 Task: Create a rule from the Routing list, Task moved to a section -> Set Priority in the project BioForge , set the section as Done clear the priority
Action: Mouse moved to (651, 374)
Screenshot: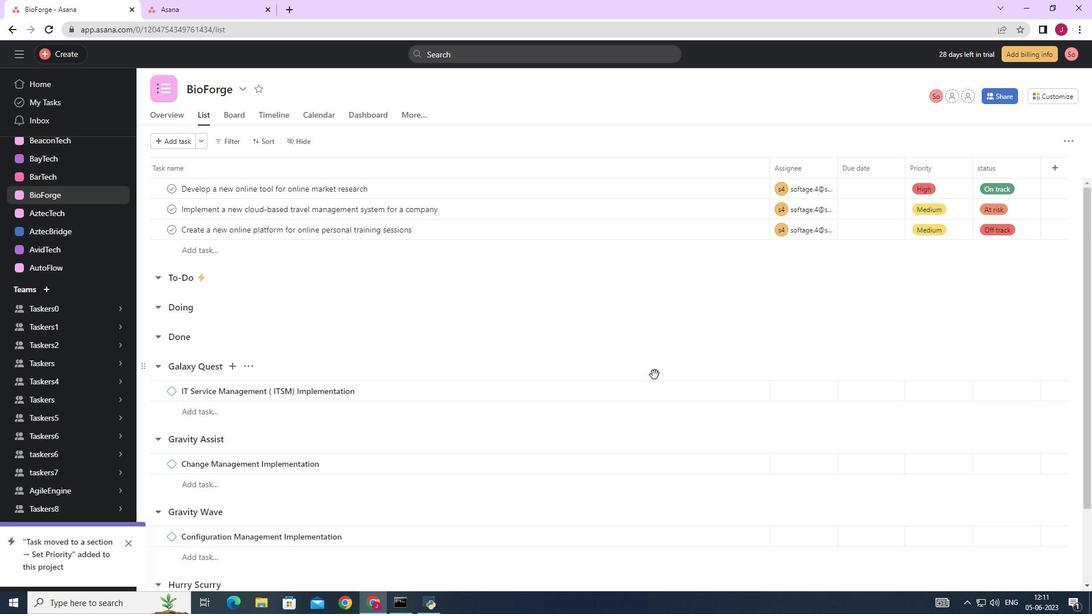 
Action: Mouse scrolled (651, 375) with delta (0, 0)
Screenshot: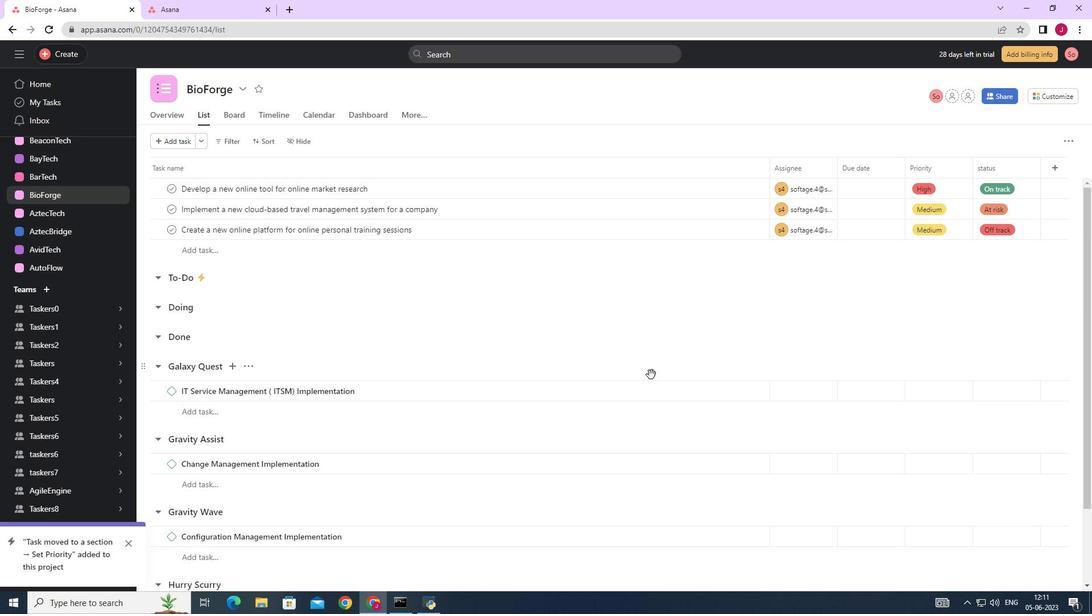 
Action: Mouse scrolled (651, 375) with delta (0, 0)
Screenshot: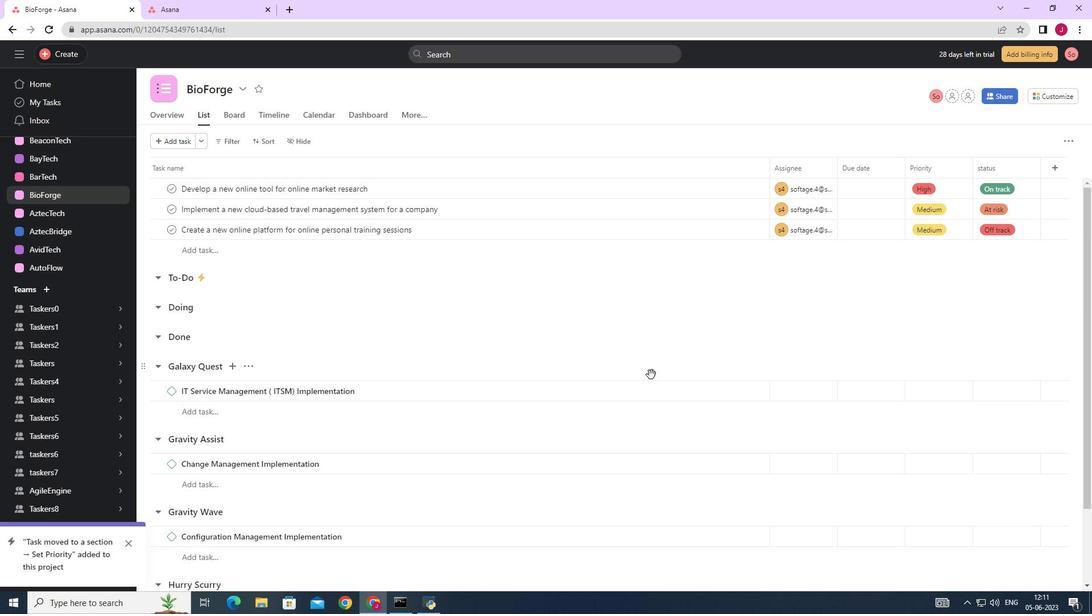 
Action: Mouse moved to (649, 373)
Screenshot: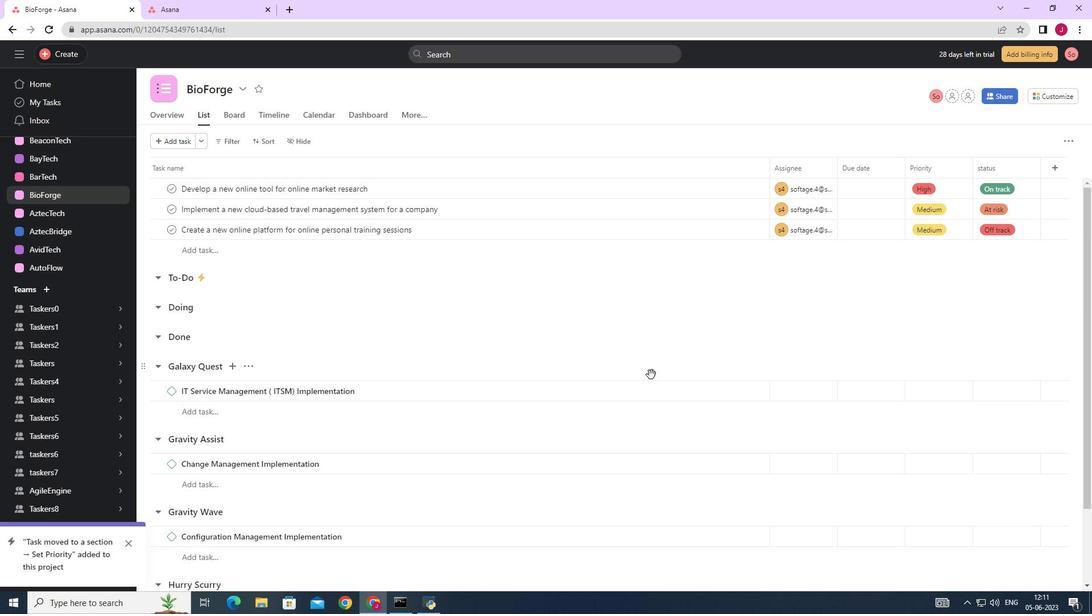 
Action: Mouse scrolled (649, 375) with delta (0, 0)
Screenshot: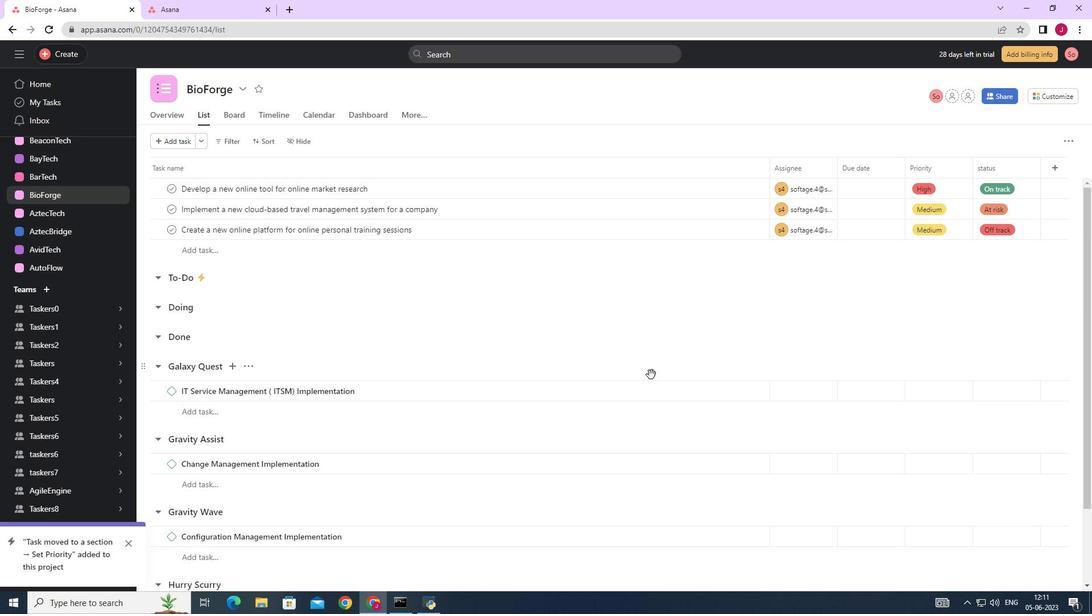 
Action: Mouse moved to (1069, 97)
Screenshot: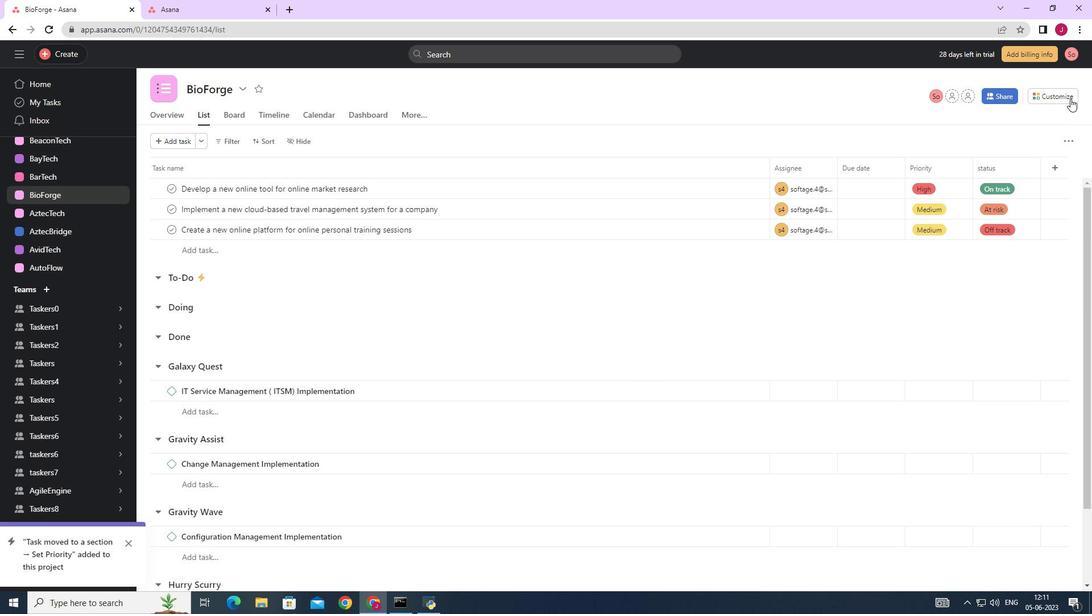 
Action: Mouse pressed left at (1069, 97)
Screenshot: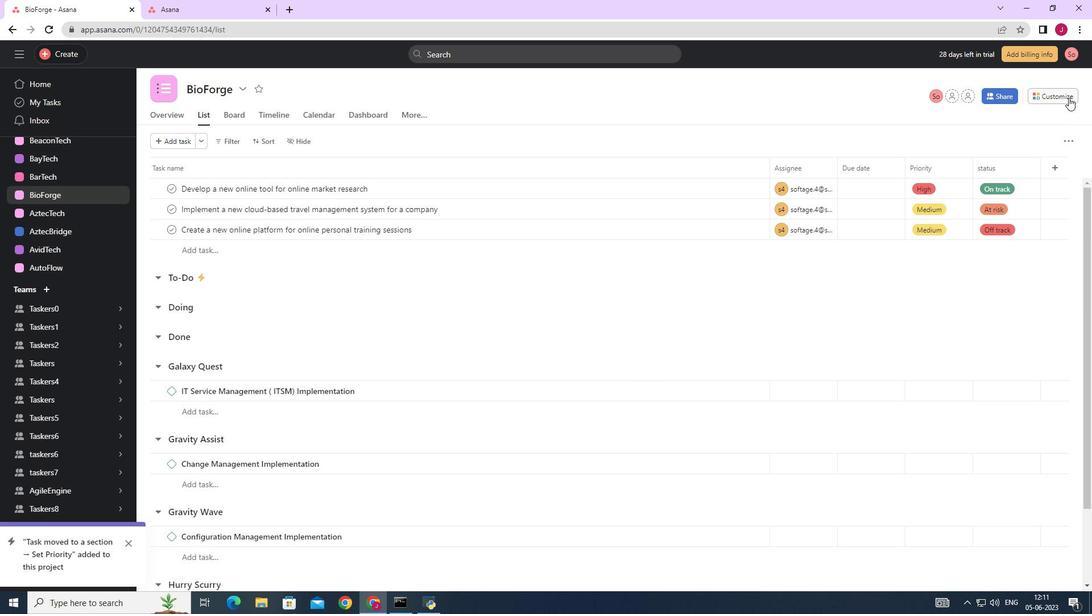 
Action: Mouse moved to (850, 248)
Screenshot: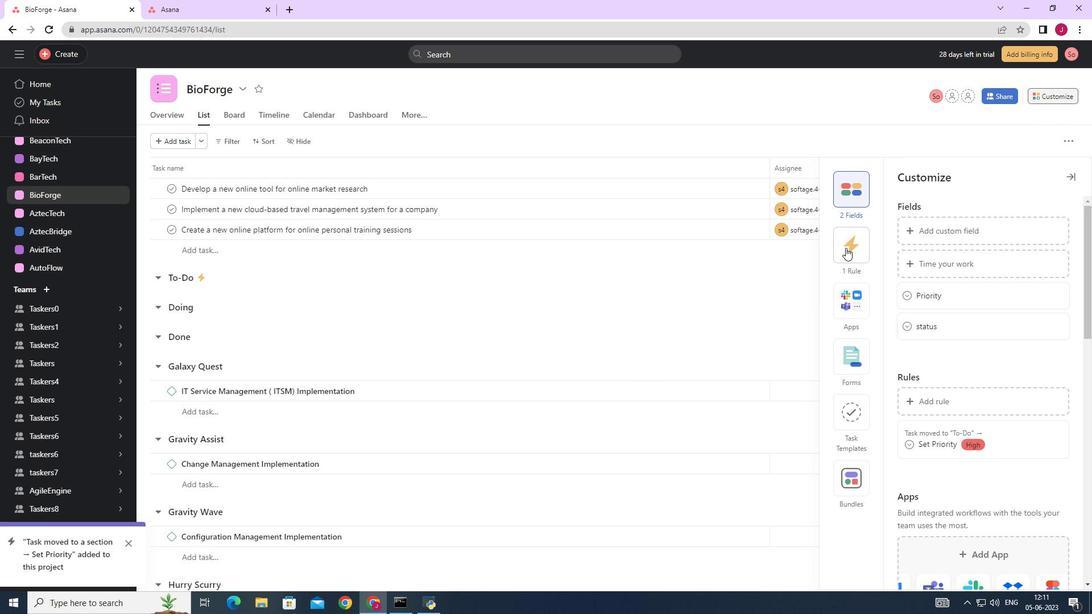 
Action: Mouse pressed left at (850, 248)
Screenshot: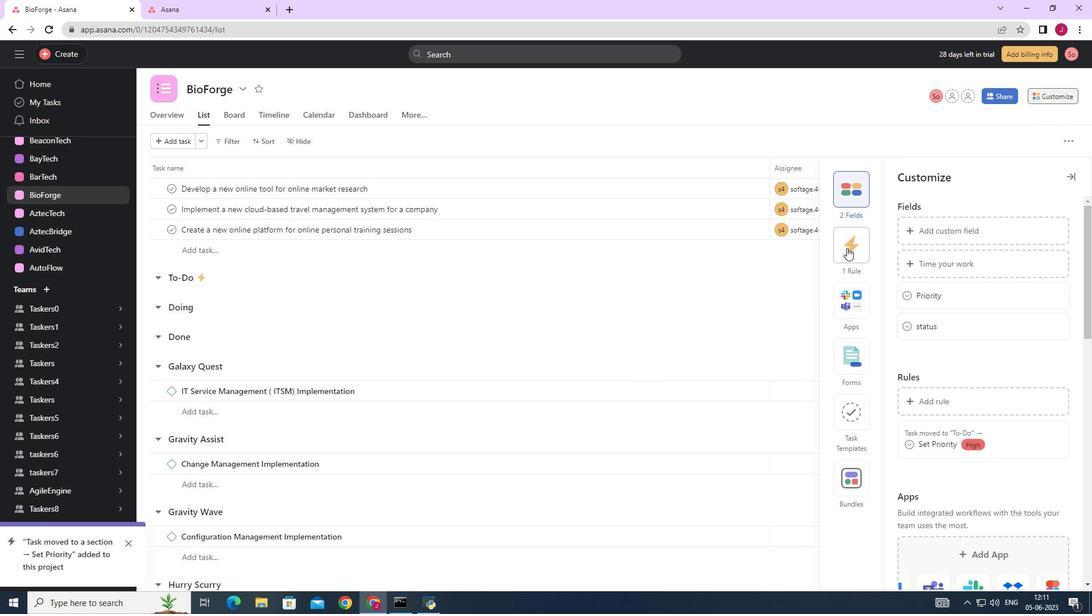 
Action: Mouse moved to (932, 229)
Screenshot: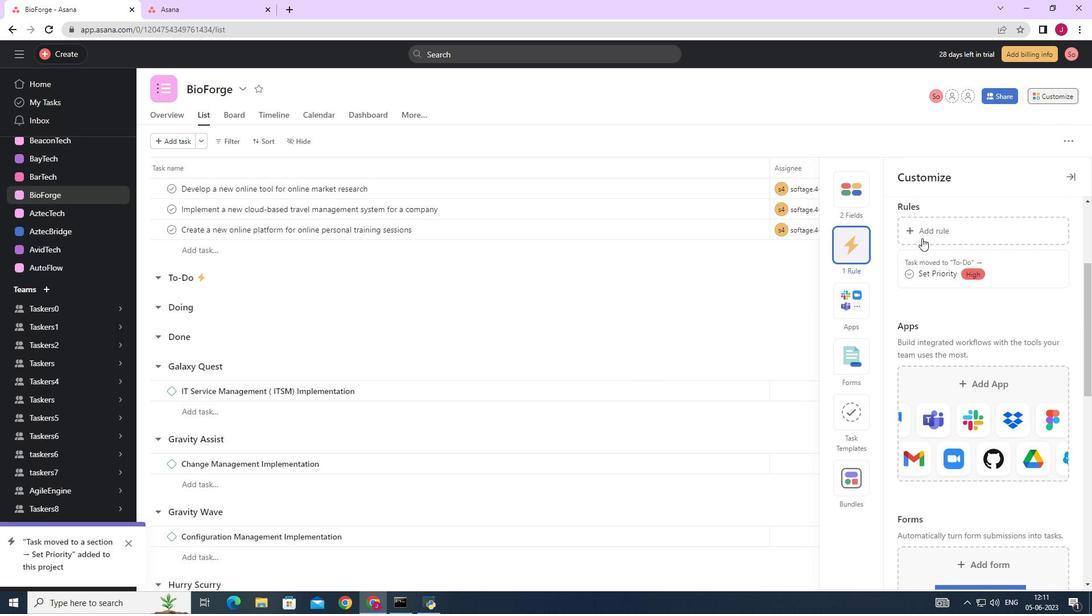 
Action: Mouse pressed left at (932, 229)
Screenshot: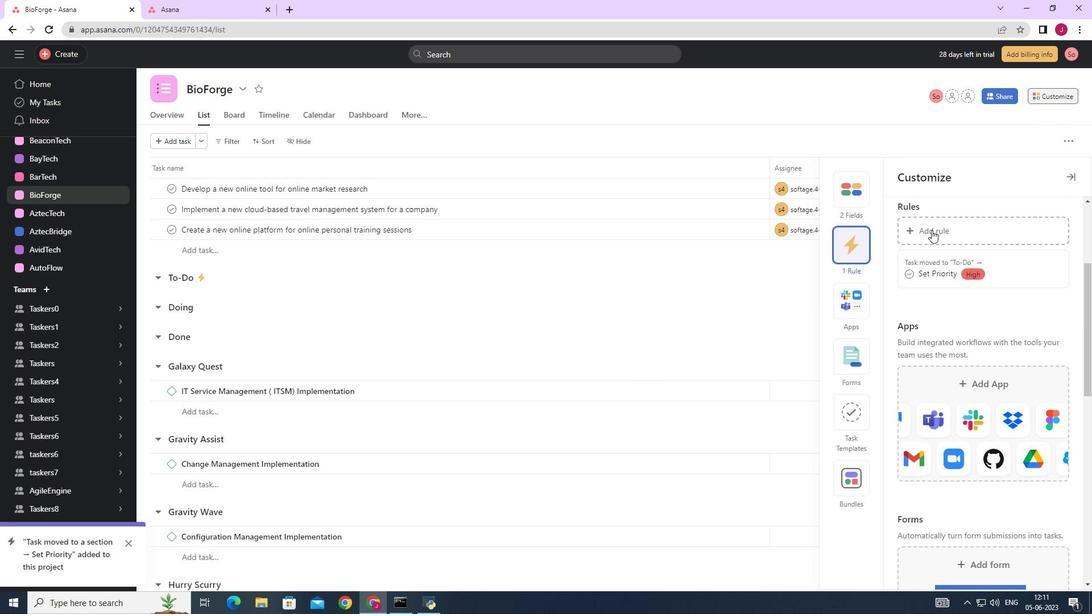 
Action: Mouse moved to (238, 145)
Screenshot: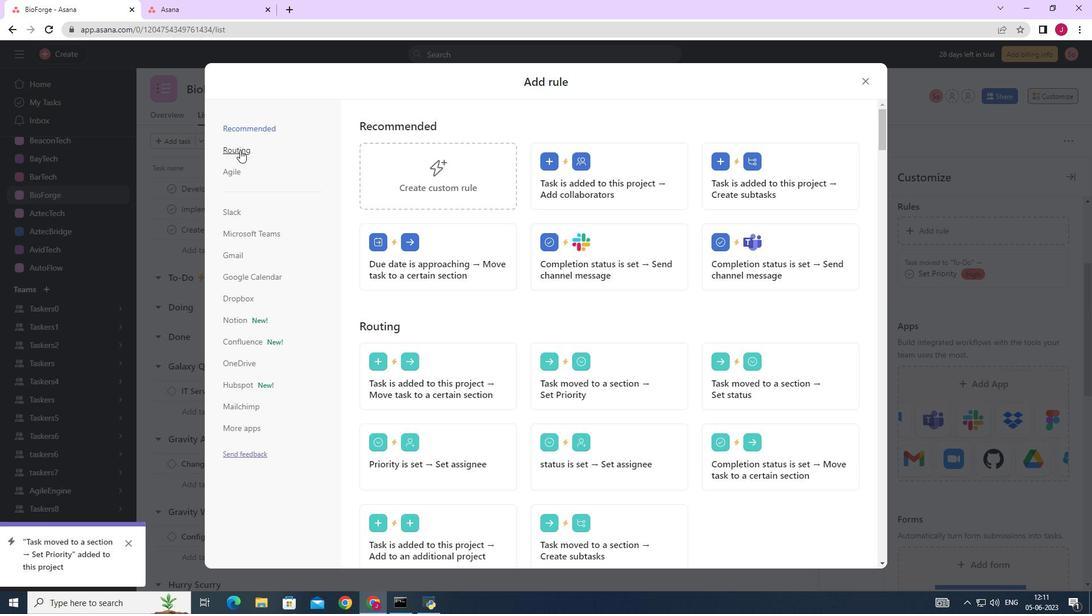 
Action: Mouse pressed left at (238, 145)
Screenshot: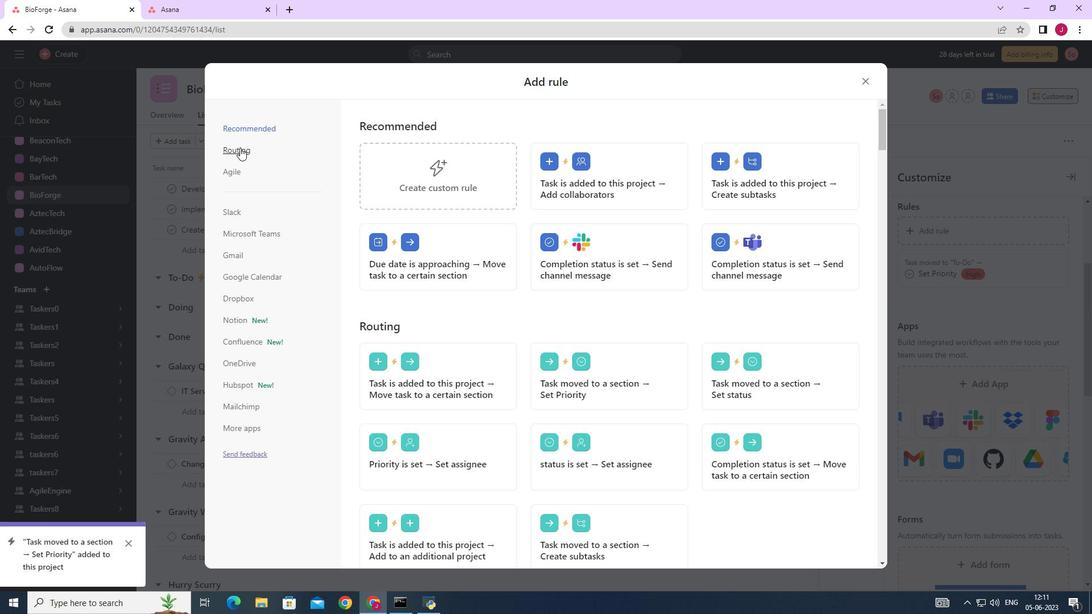 
Action: Mouse moved to (587, 182)
Screenshot: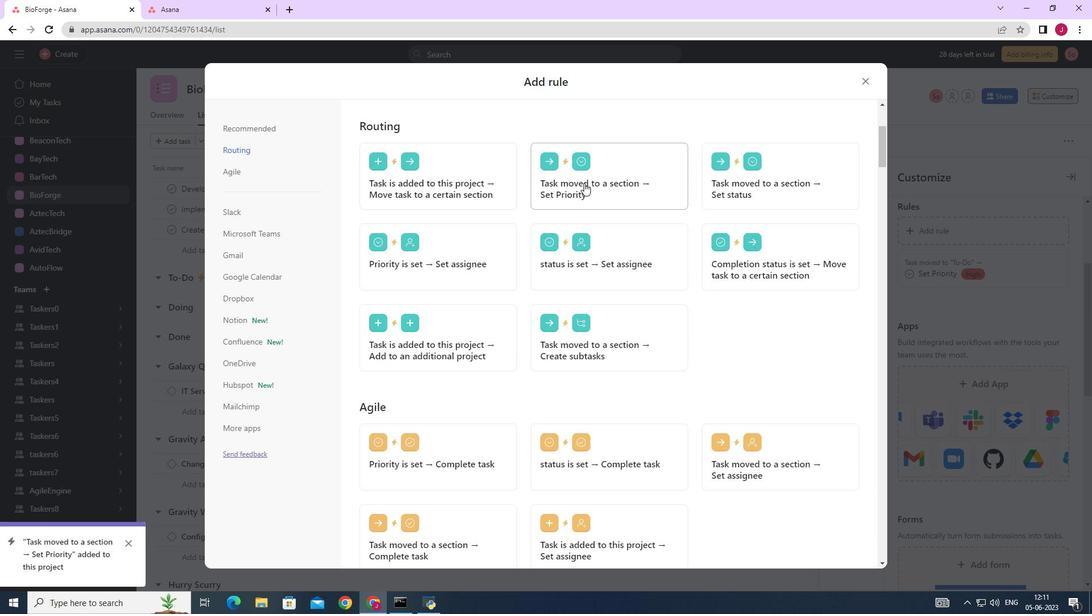 
Action: Mouse pressed left at (587, 182)
Screenshot: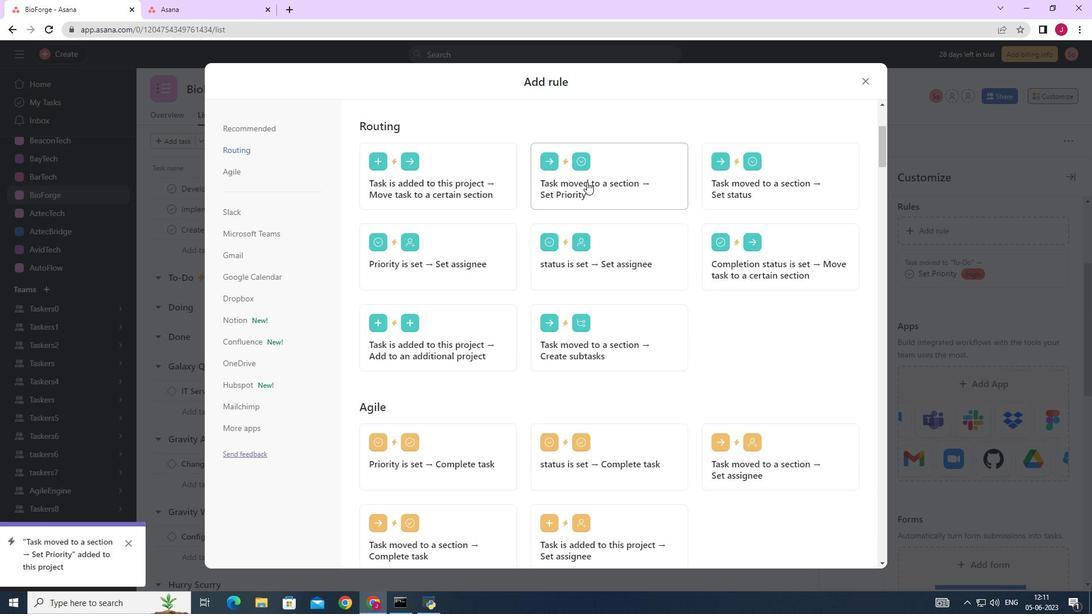 
Action: Mouse moved to (423, 301)
Screenshot: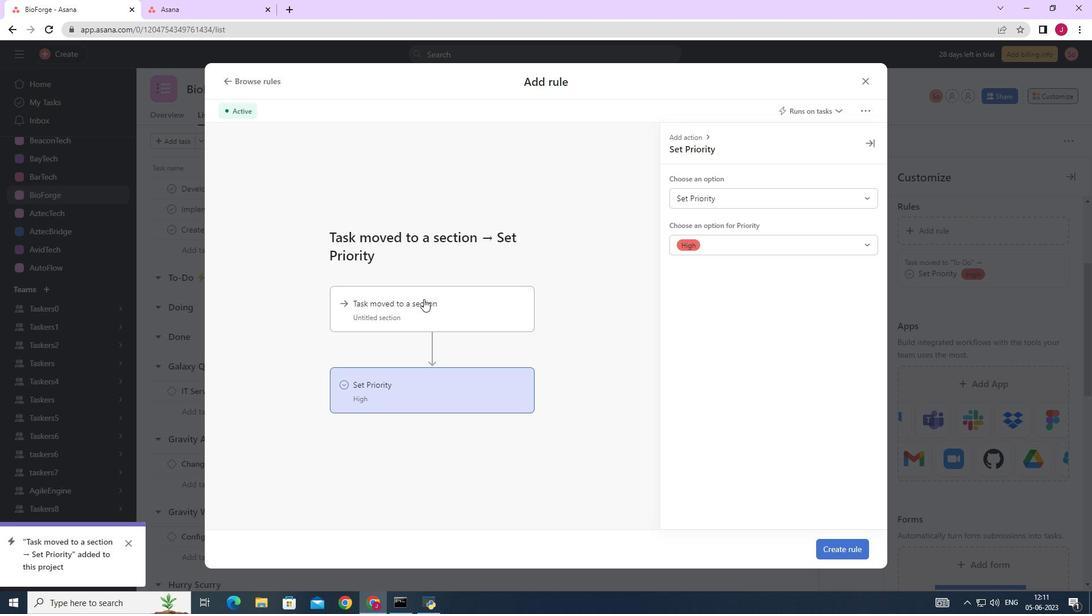 
Action: Mouse pressed left at (423, 301)
Screenshot: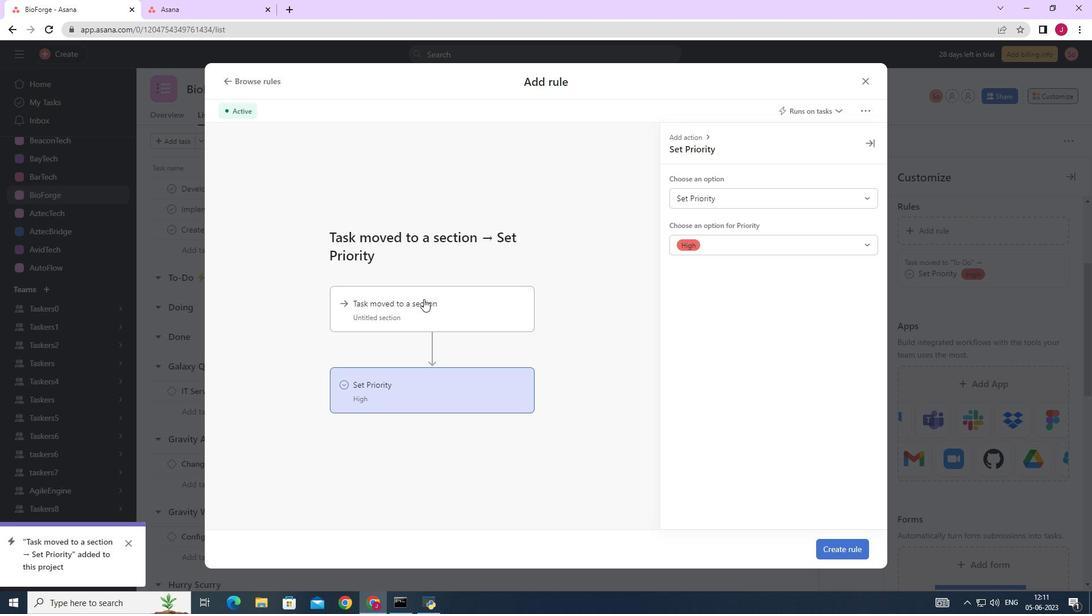 
Action: Mouse moved to (699, 199)
Screenshot: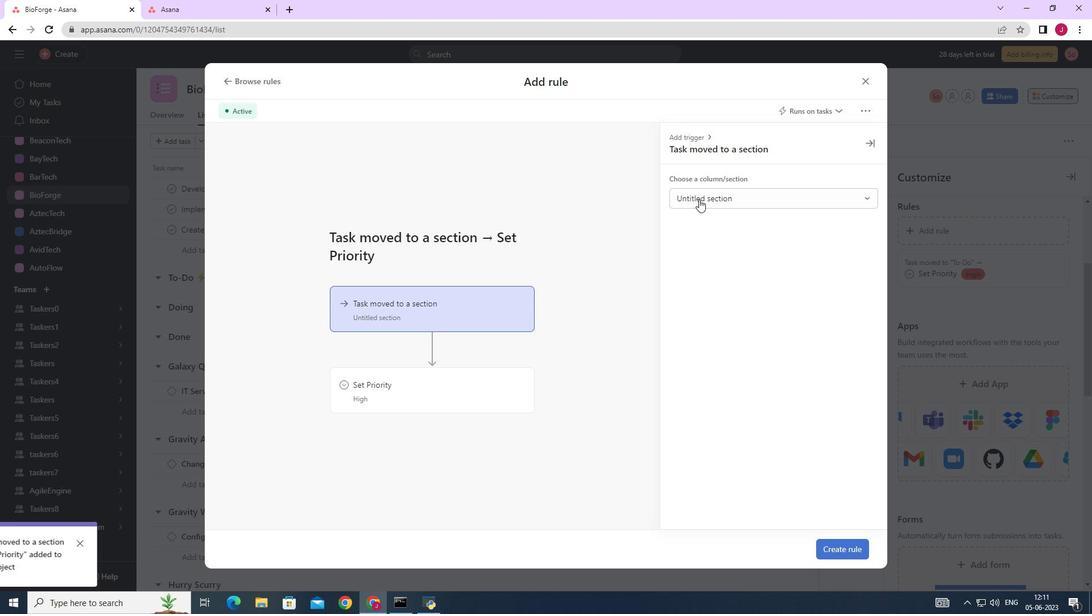 
Action: Mouse pressed left at (699, 199)
Screenshot: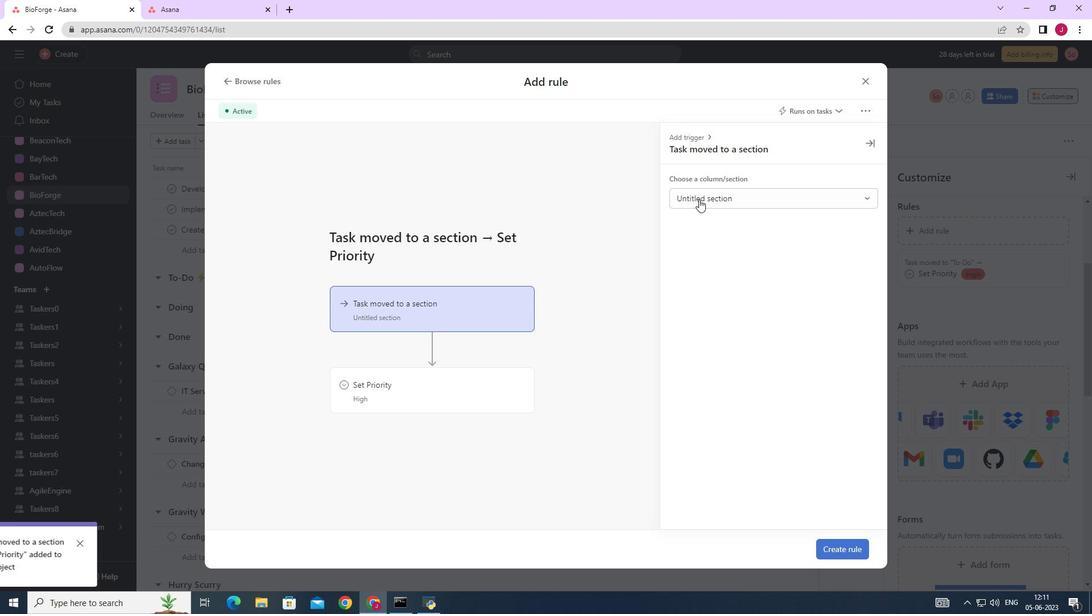 
Action: Mouse moved to (695, 288)
Screenshot: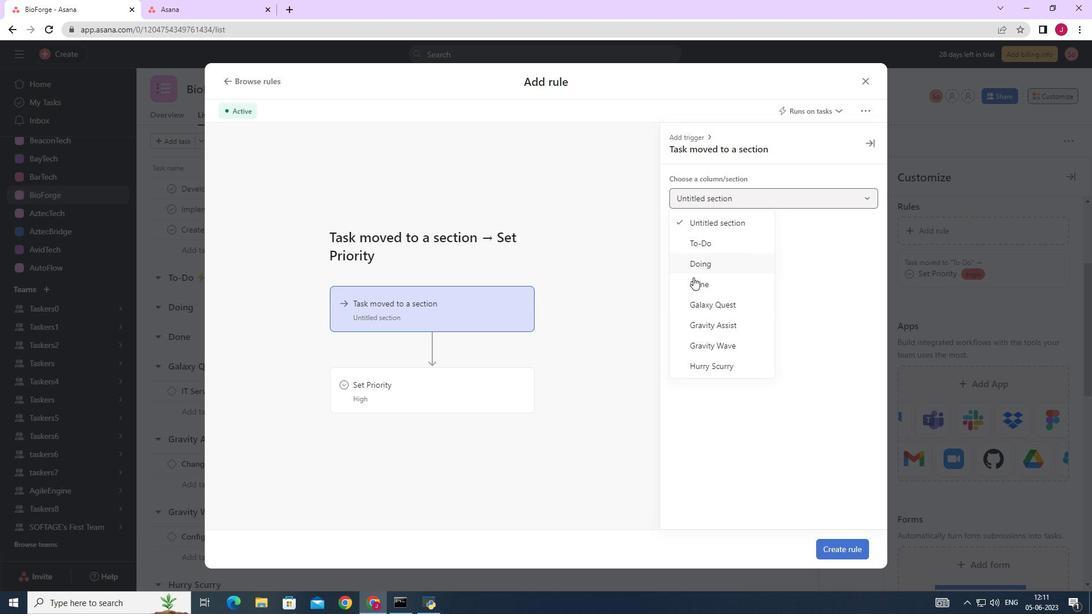 
Action: Mouse pressed left at (695, 288)
Screenshot: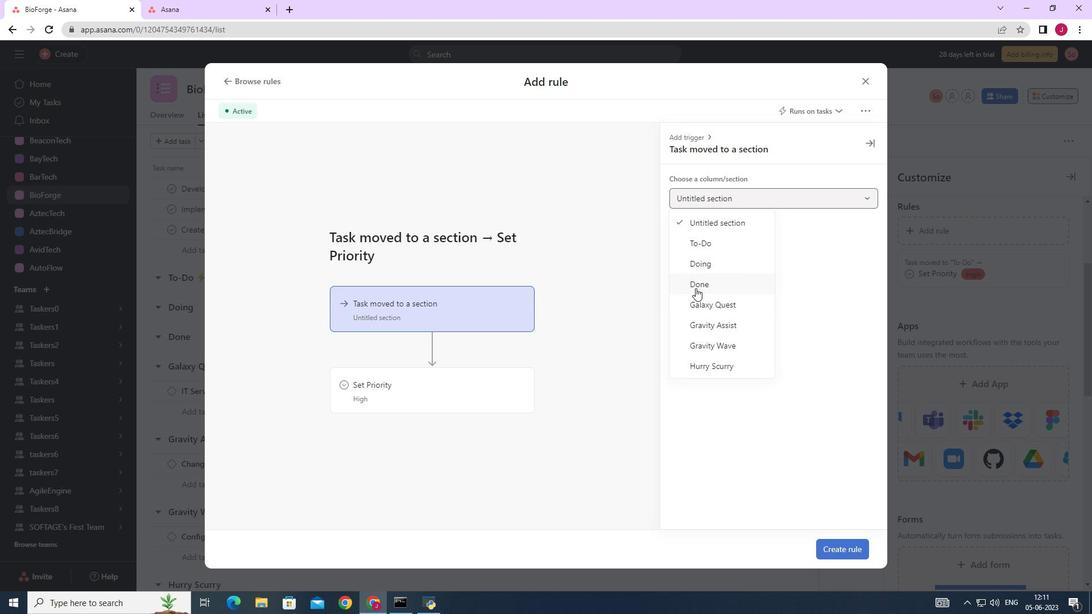 
Action: Mouse moved to (445, 401)
Screenshot: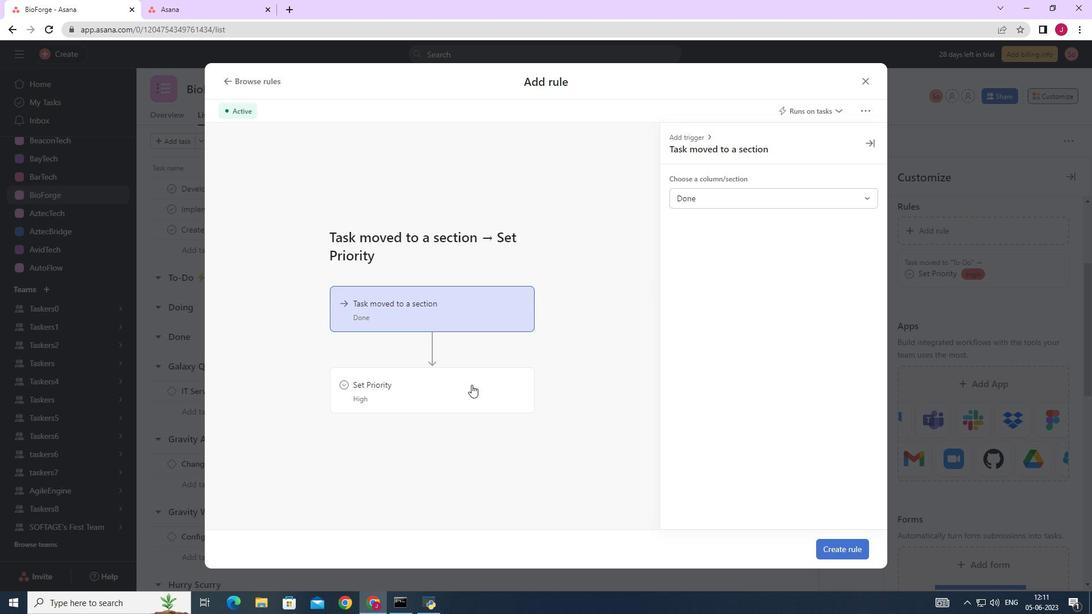 
Action: Mouse pressed left at (445, 401)
Screenshot: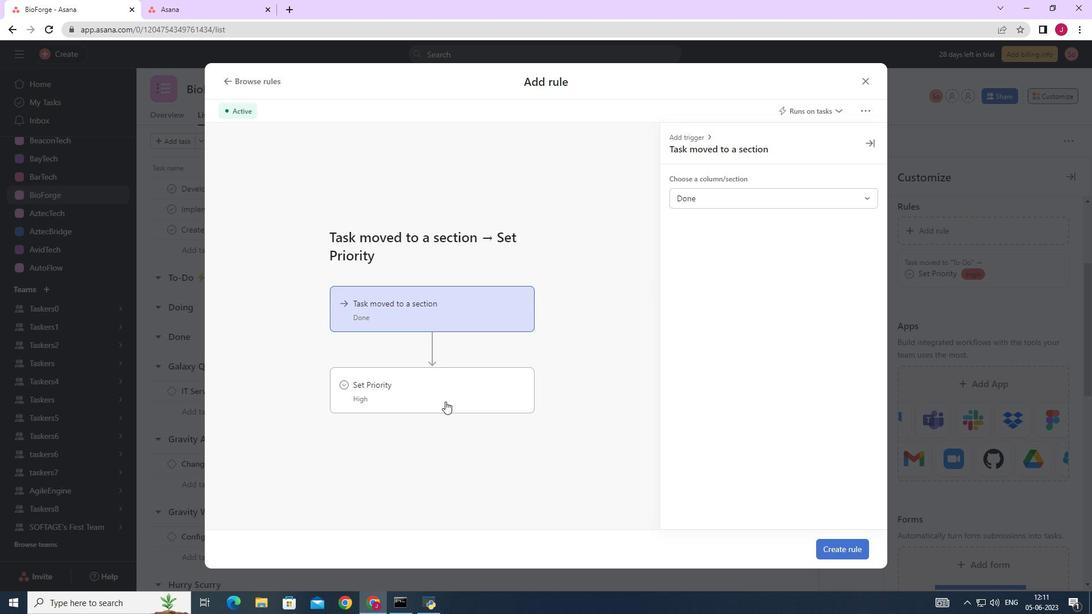 
Action: Mouse moved to (720, 200)
Screenshot: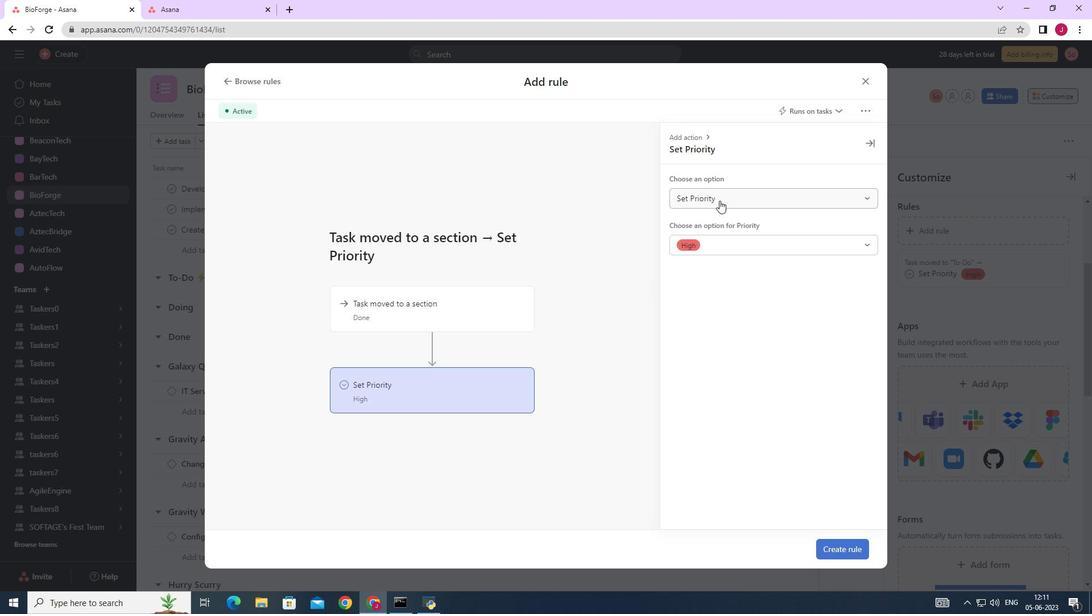 
Action: Mouse pressed left at (720, 200)
Screenshot: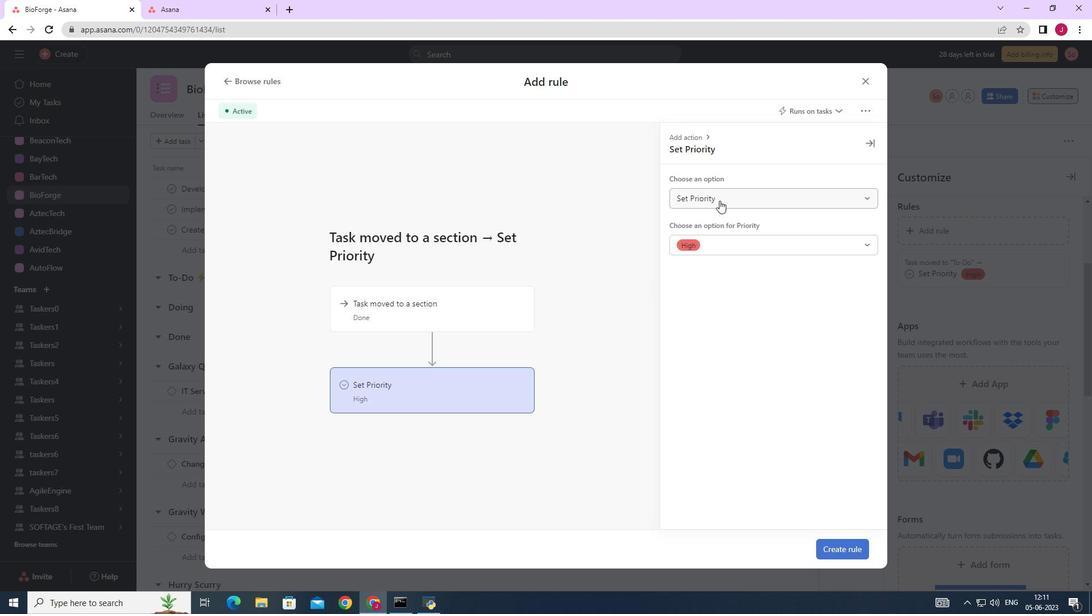 
Action: Mouse moved to (718, 238)
Screenshot: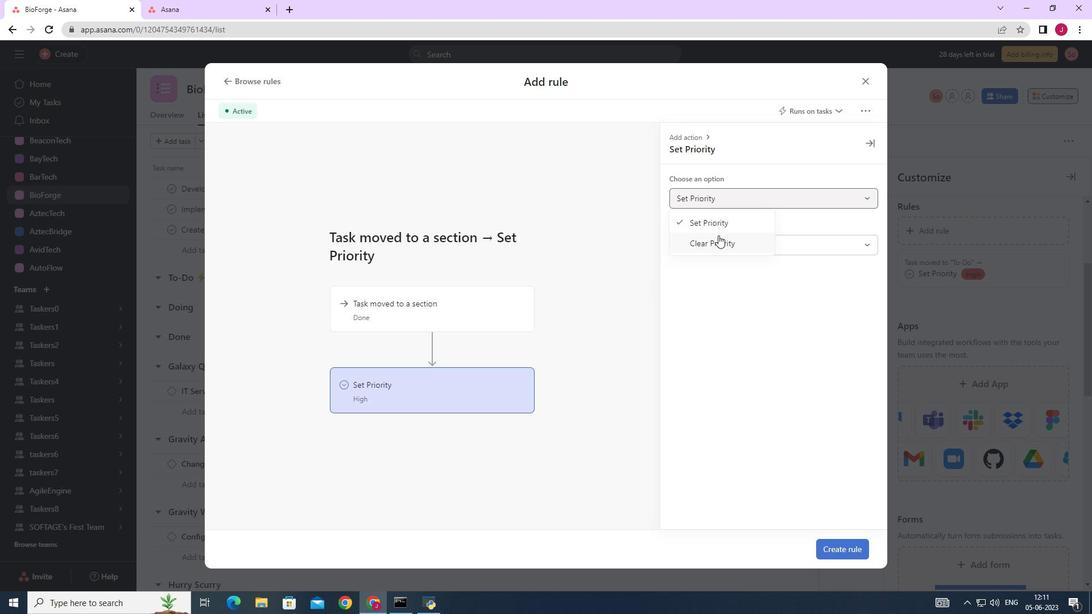 
Action: Mouse pressed left at (718, 238)
Screenshot: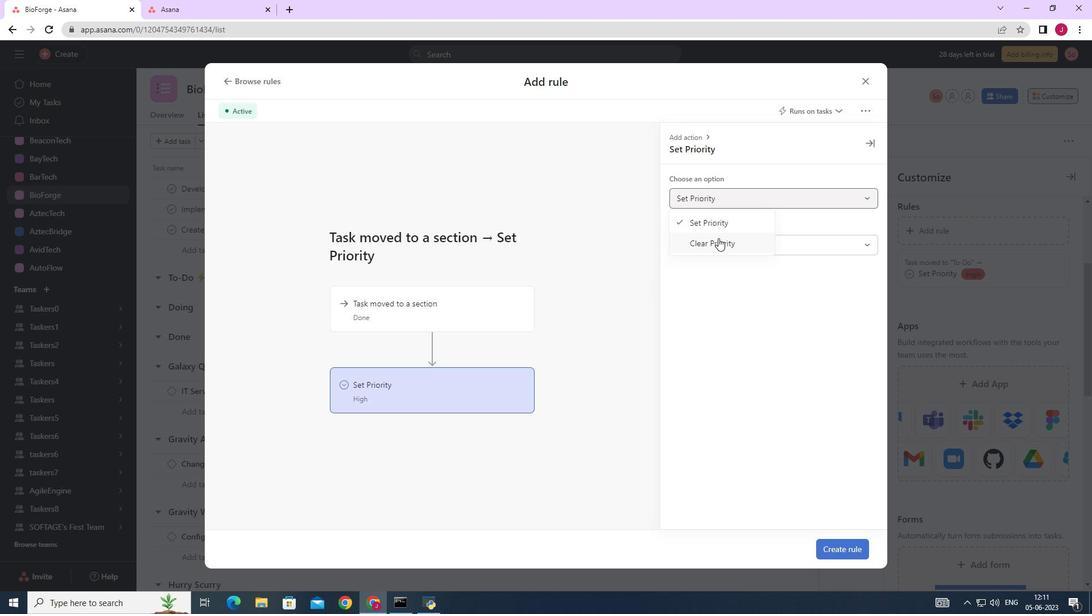 
Action: Mouse moved to (459, 378)
Screenshot: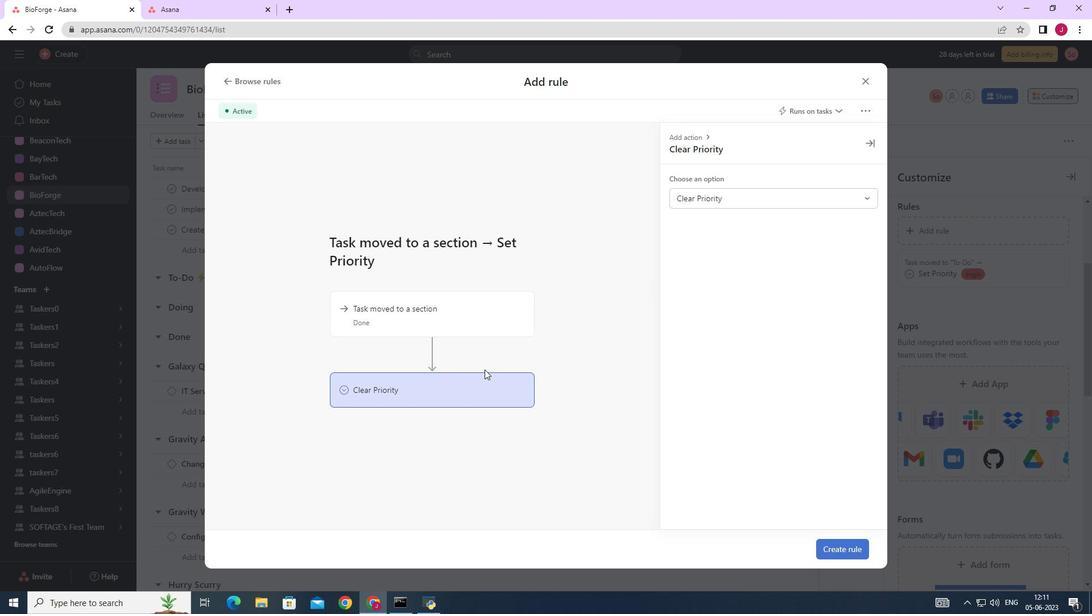 
Action: Mouse pressed left at (459, 378)
Screenshot: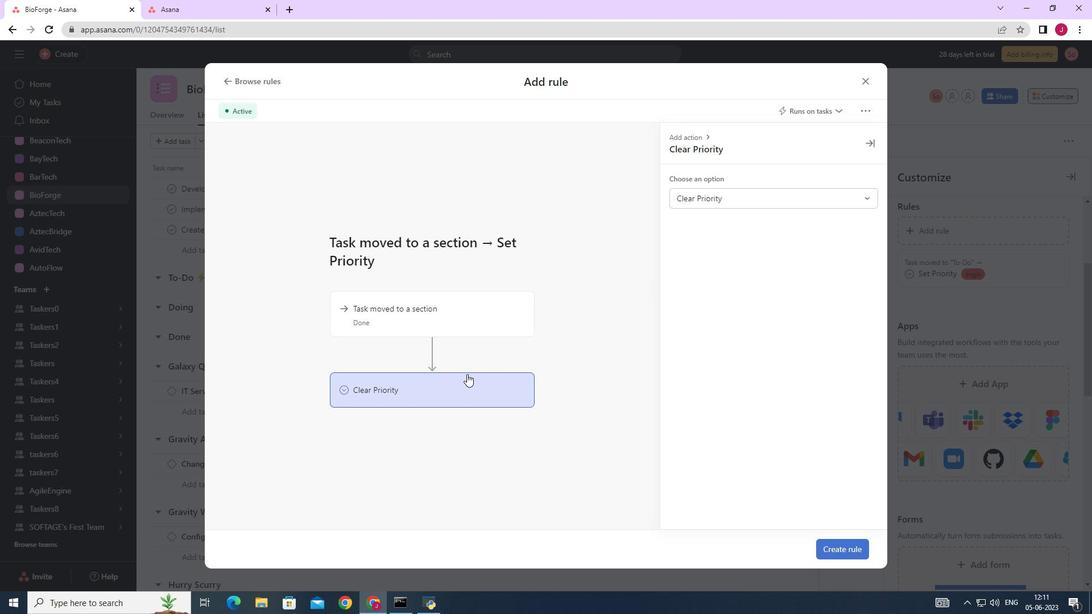 
Action: Mouse moved to (835, 549)
Screenshot: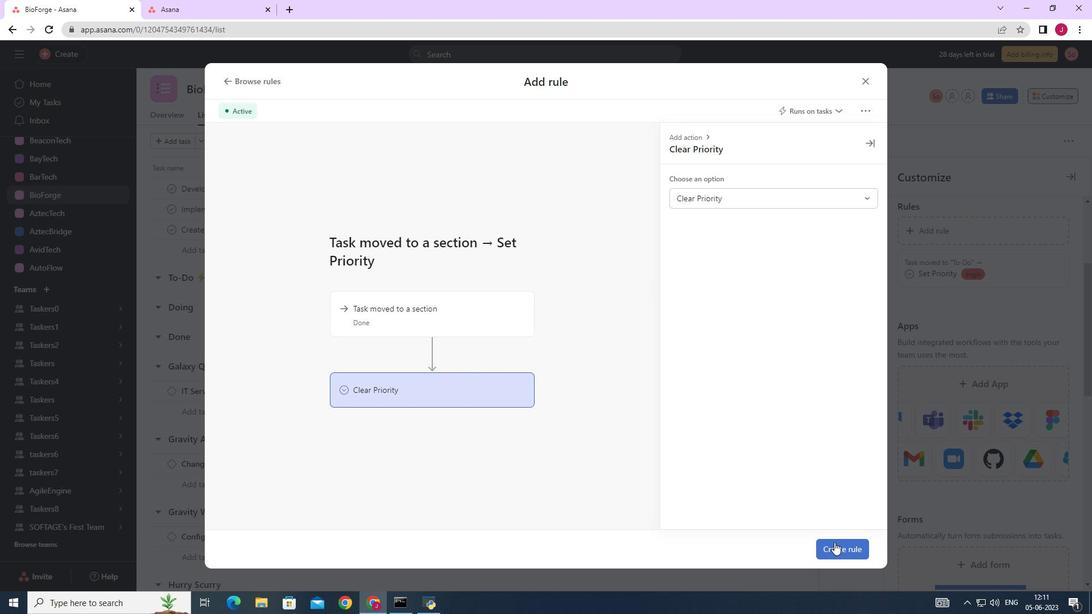 
Action: Mouse pressed left at (835, 549)
Screenshot: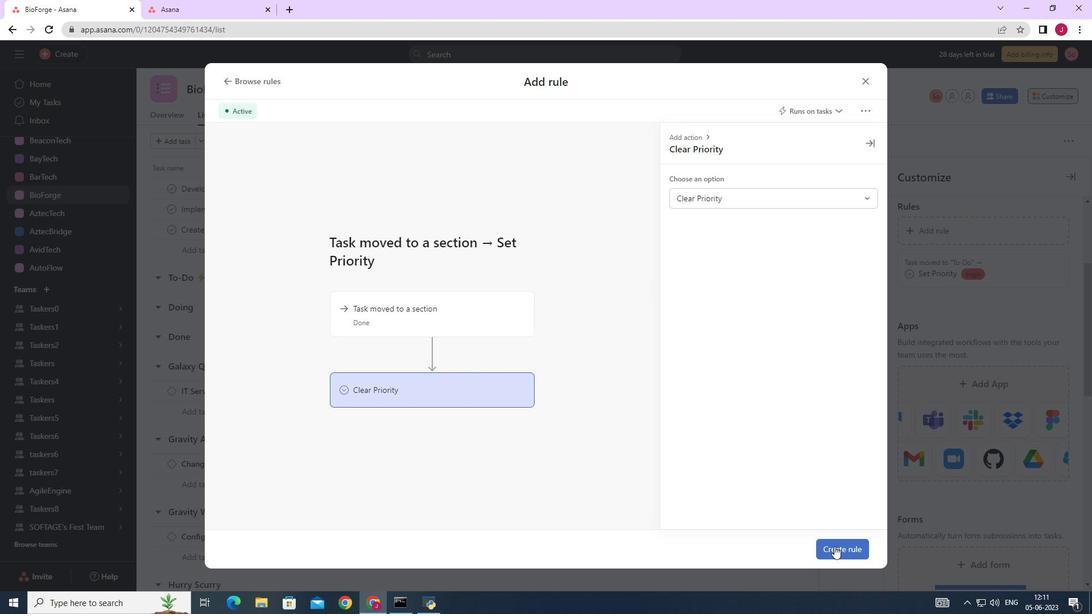 
Action: Mouse moved to (685, 368)
Screenshot: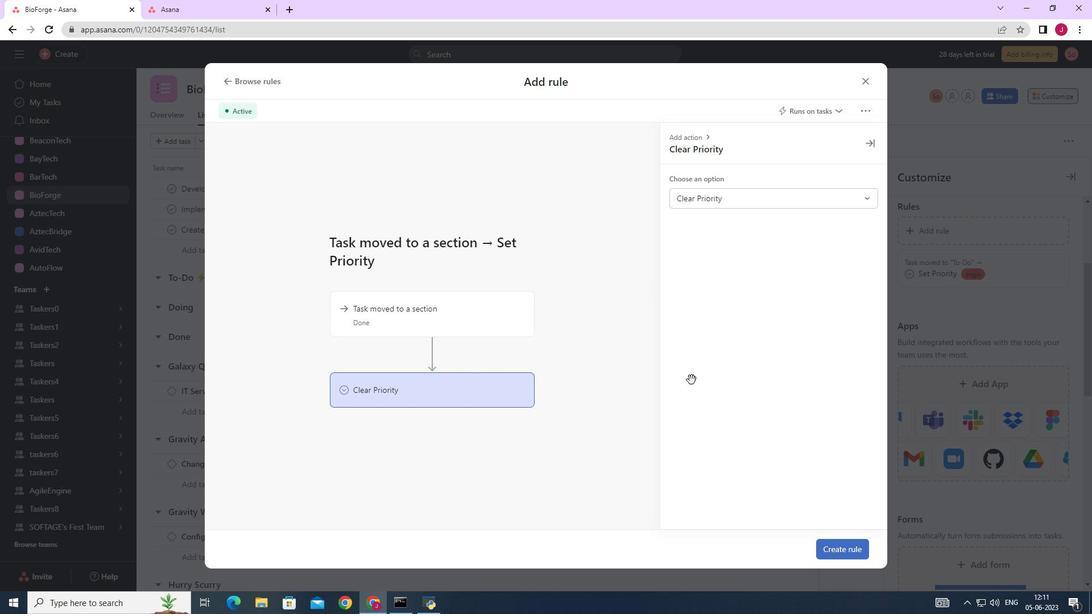 
